 Task: Add Lifeway Organic Mixed Berry Kefir to the cart.
Action: Mouse moved to (21, 78)
Screenshot: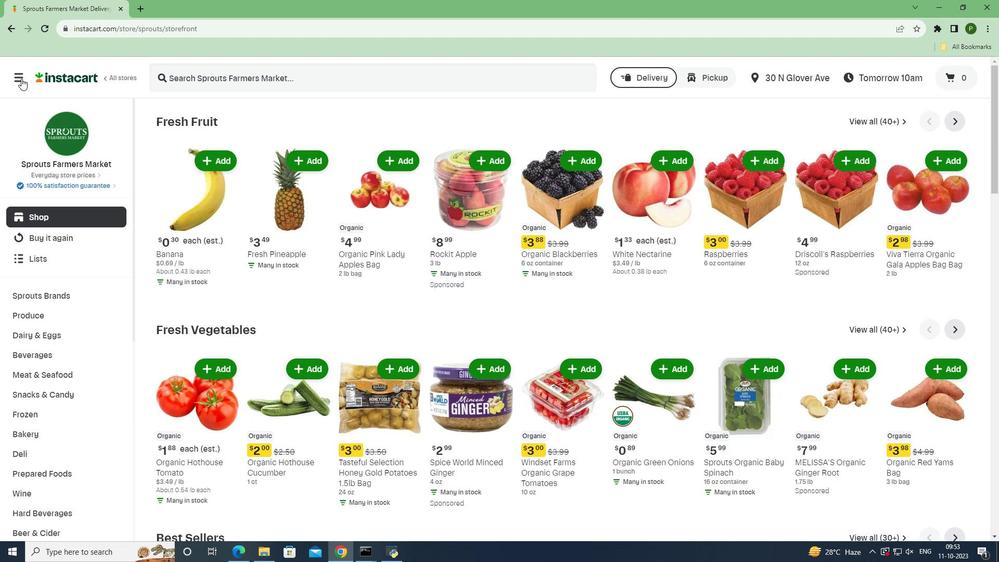 
Action: Mouse pressed left at (21, 78)
Screenshot: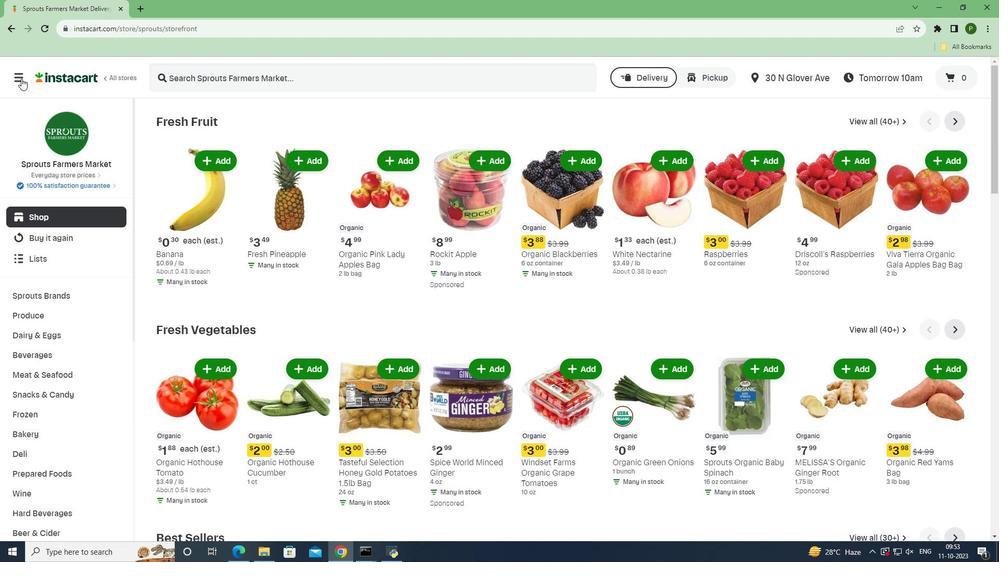 
Action: Mouse moved to (43, 282)
Screenshot: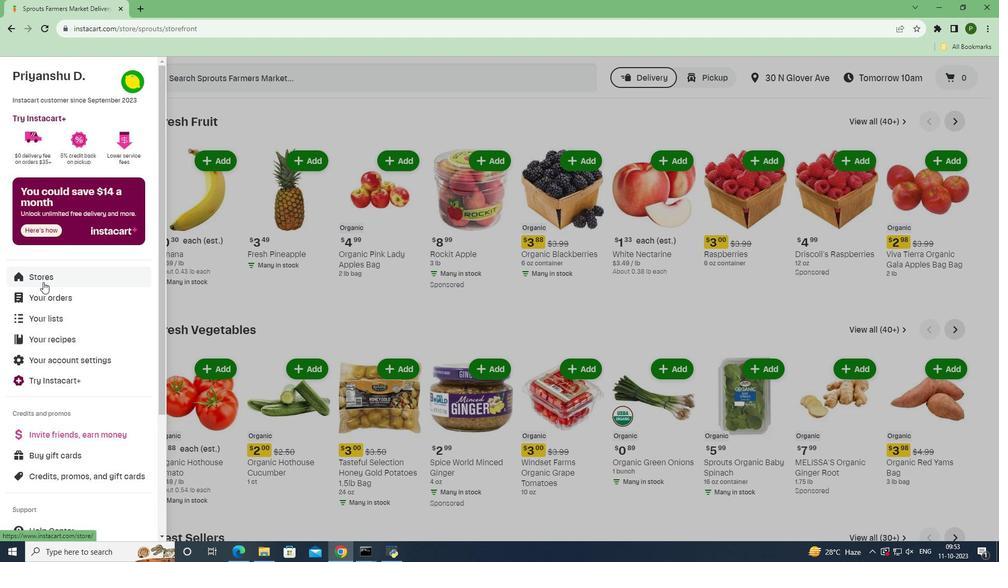 
Action: Mouse pressed left at (43, 282)
Screenshot: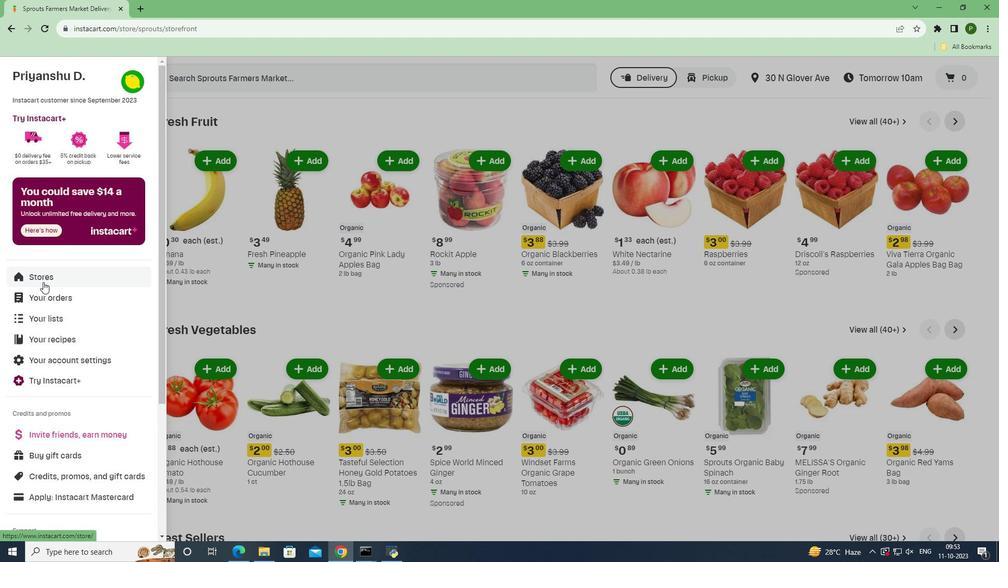 
Action: Mouse moved to (253, 129)
Screenshot: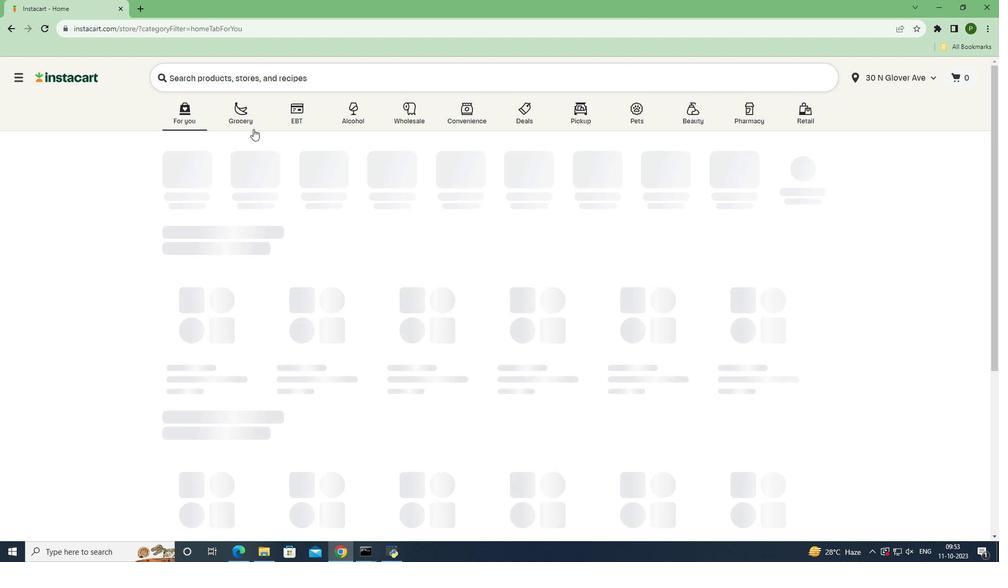 
Action: Mouse pressed left at (253, 129)
Screenshot: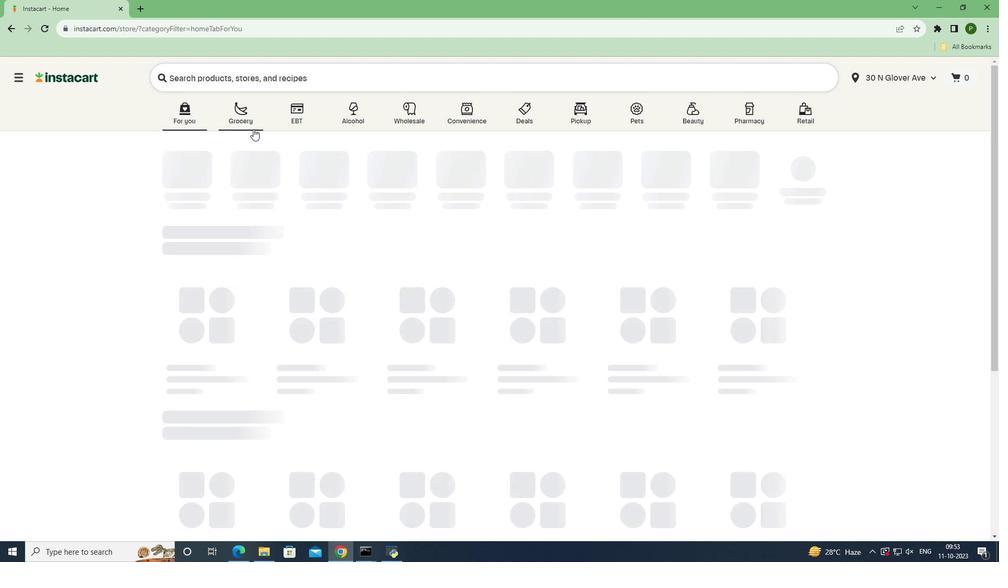 
Action: Mouse moved to (419, 233)
Screenshot: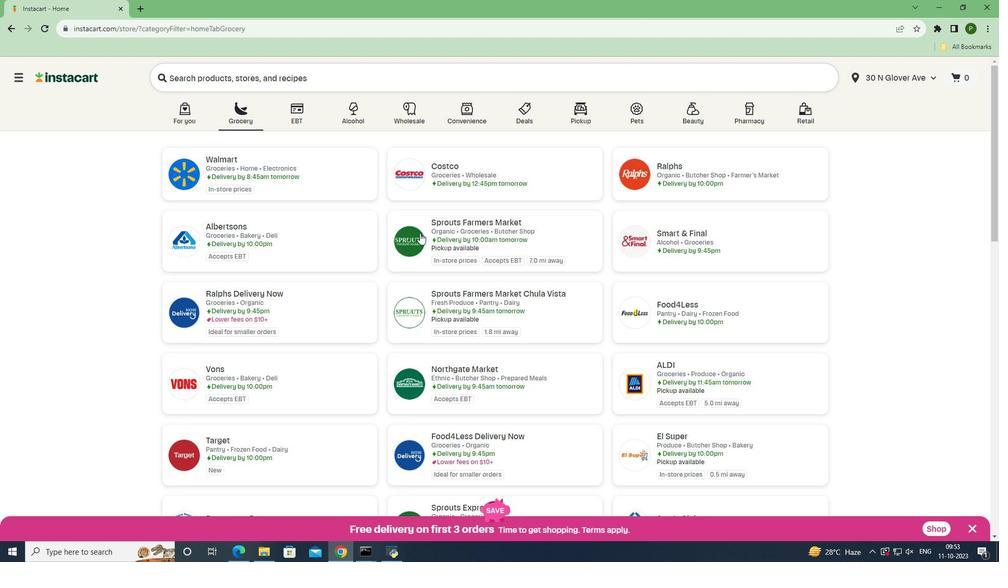 
Action: Mouse pressed left at (419, 233)
Screenshot: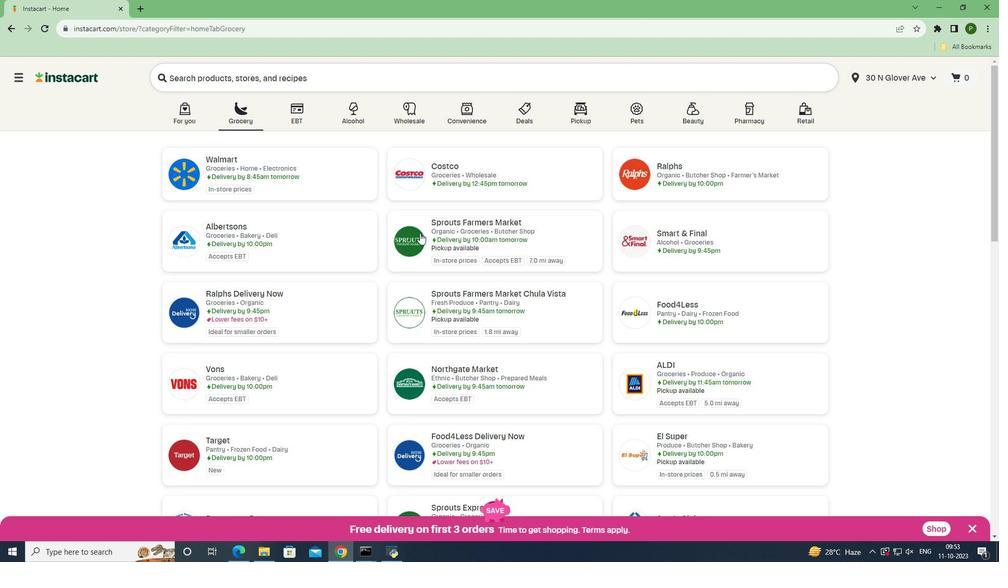 
Action: Mouse moved to (66, 339)
Screenshot: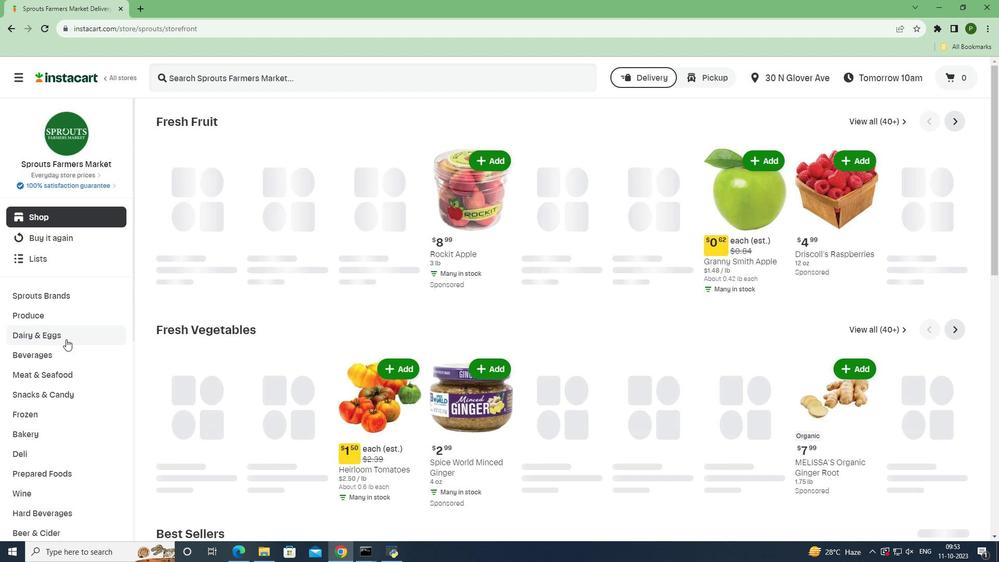 
Action: Mouse pressed left at (66, 339)
Screenshot: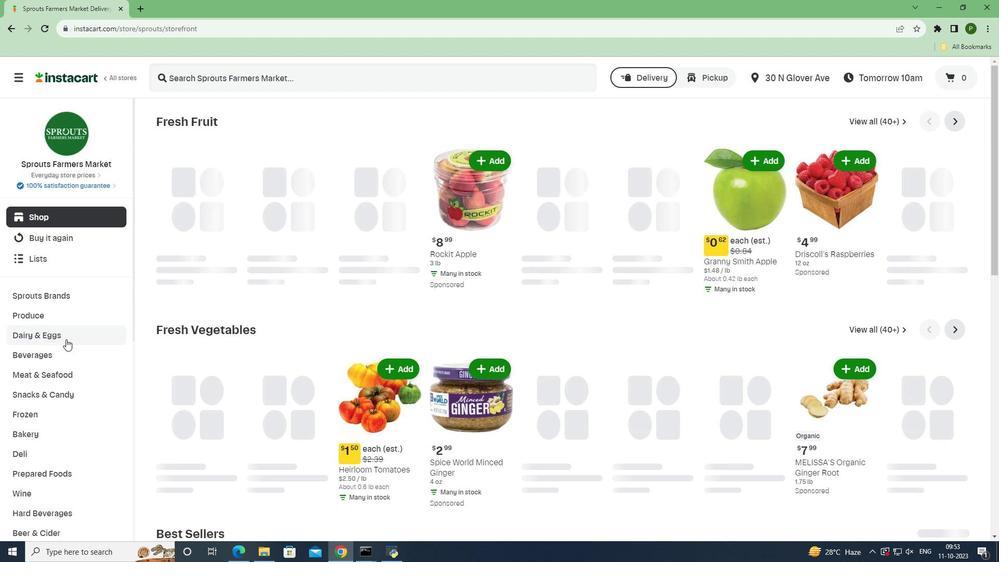 
Action: Mouse moved to (43, 417)
Screenshot: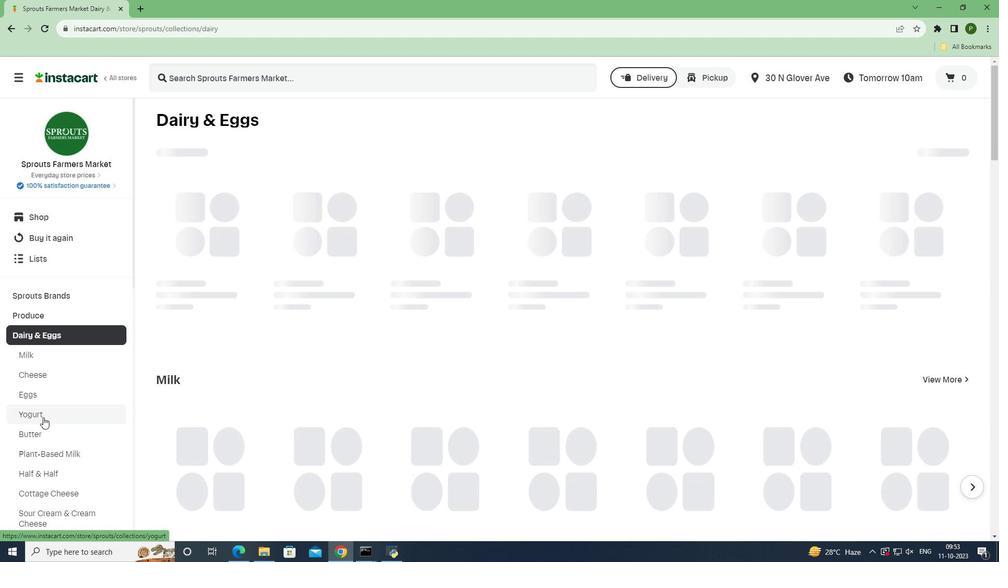 
Action: Mouse pressed left at (43, 417)
Screenshot: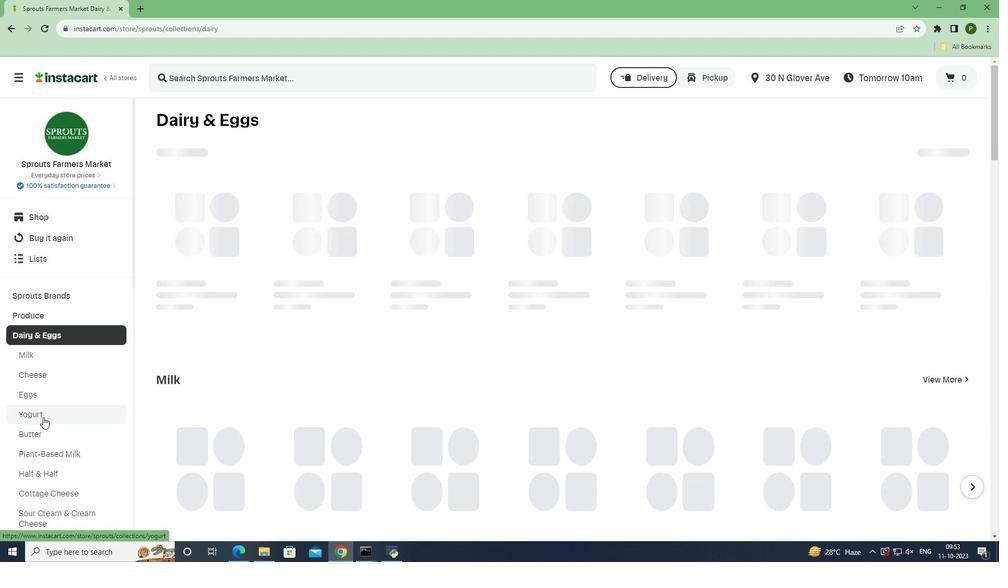 
Action: Mouse moved to (236, 82)
Screenshot: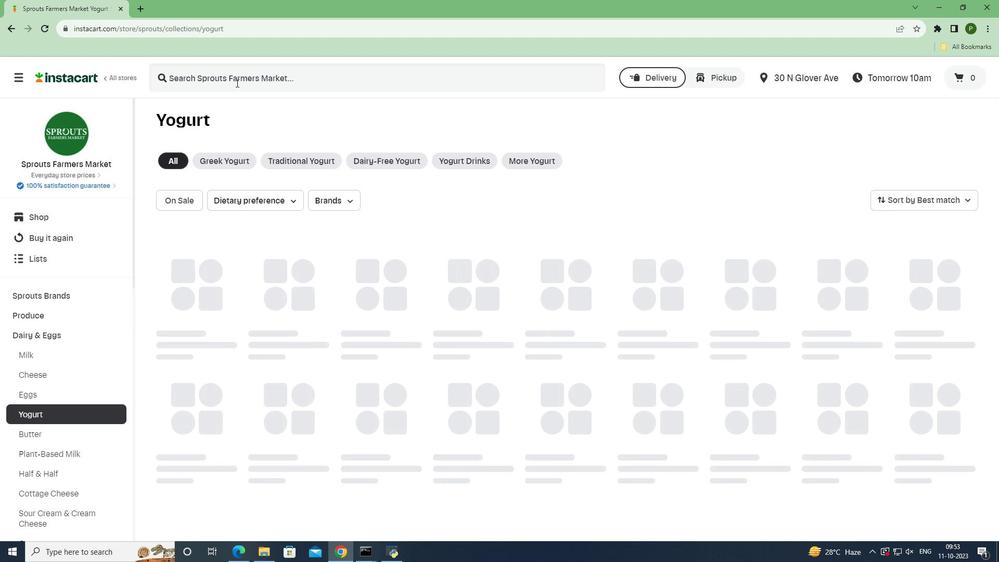 
Action: Mouse pressed left at (236, 82)
Screenshot: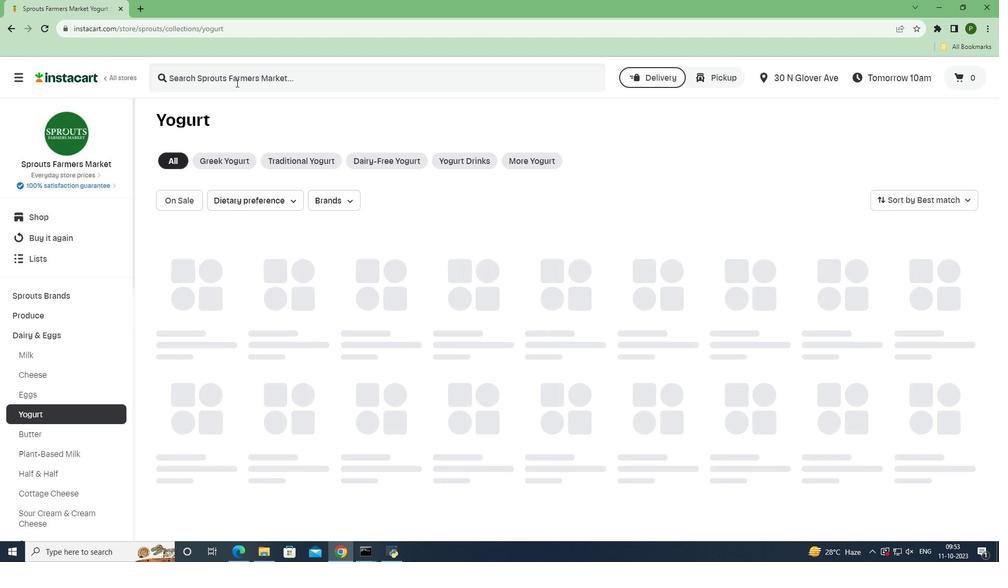 
Action: Key pressed <Key.caps_lock>L<Key.caps_lock>ifeway<Key.space><Key.caps_lock>O<Key.caps_lock>rganic<Key.space><Key.caps_lock>M<Key.caps_lock>ixed<Key.space><Key.caps_lock>B<Key.caps_lock>erry<Key.space><Key.caps_lock>K<Key.caps_lock>efir<Key.space><Key.enter>
Screenshot: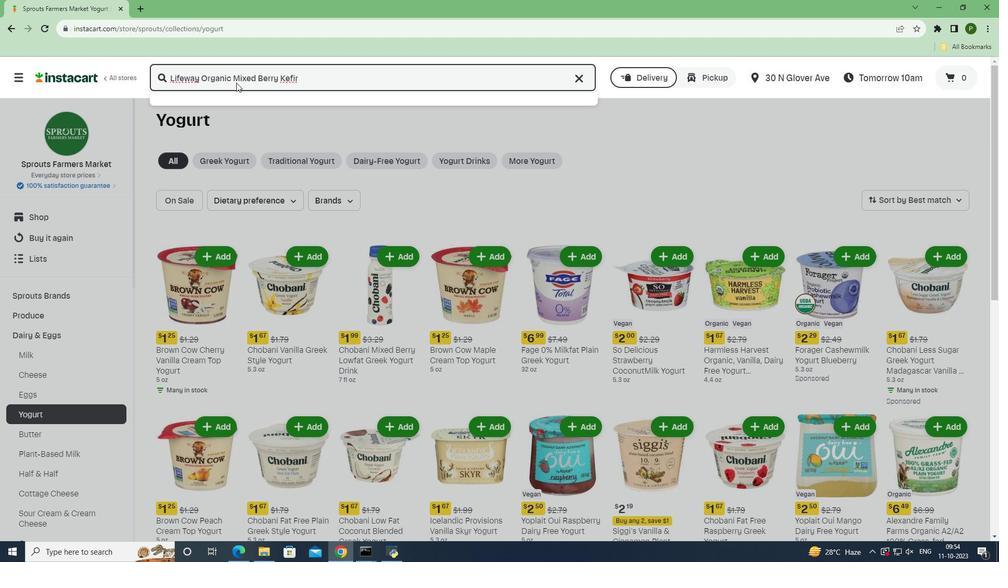 
Action: Mouse moved to (455, 184)
Screenshot: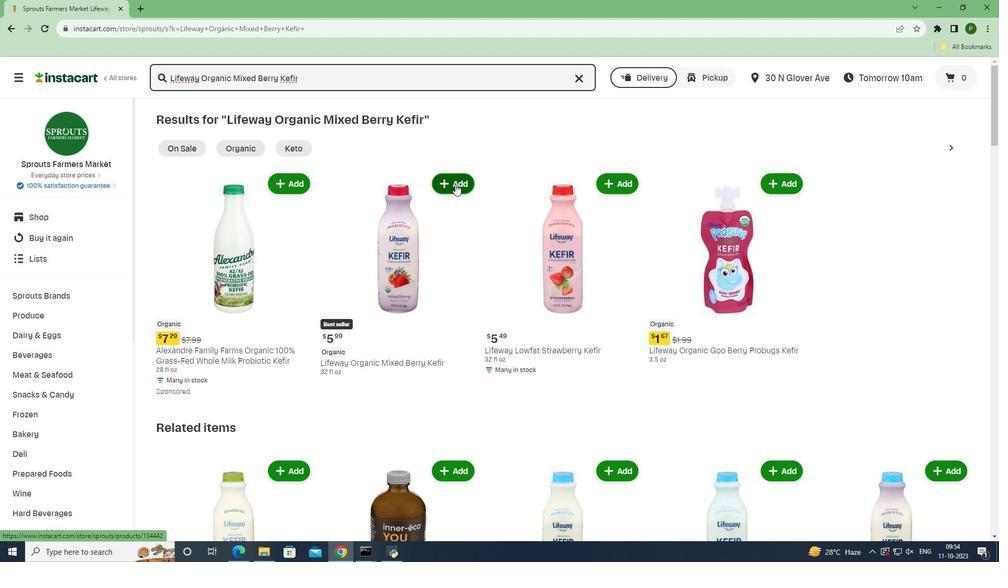 
Action: Mouse pressed left at (455, 184)
Screenshot: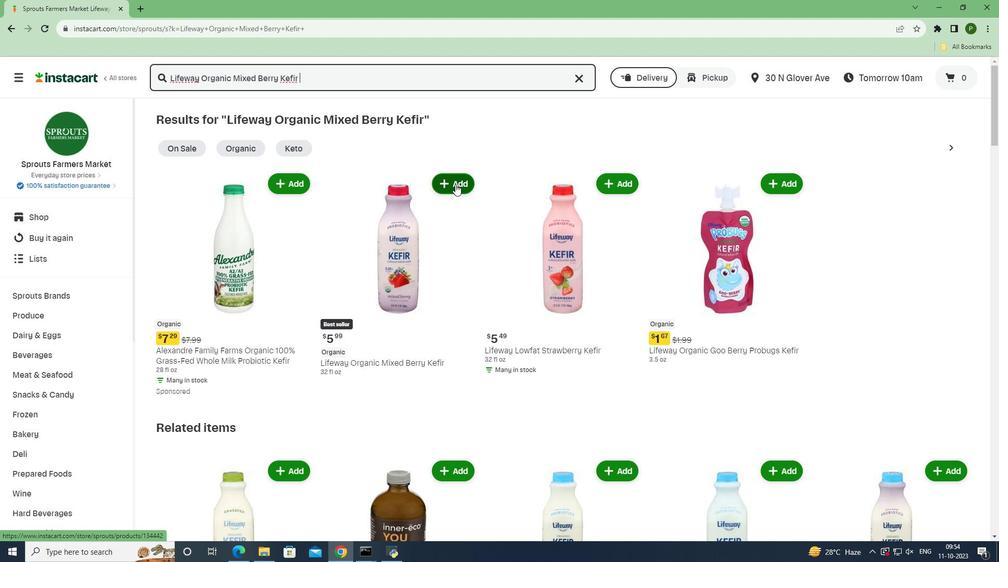 
Action: Mouse moved to (475, 252)
Screenshot: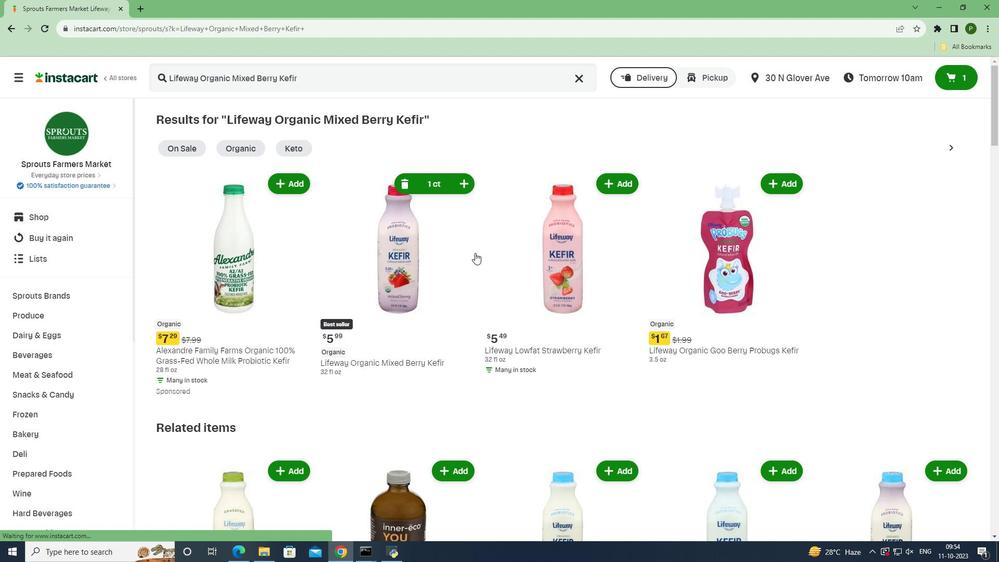 
